 Task: Add Tints Of Nature 3N Natural Dark Brown to the cart.
Action: Mouse moved to (253, 124)
Screenshot: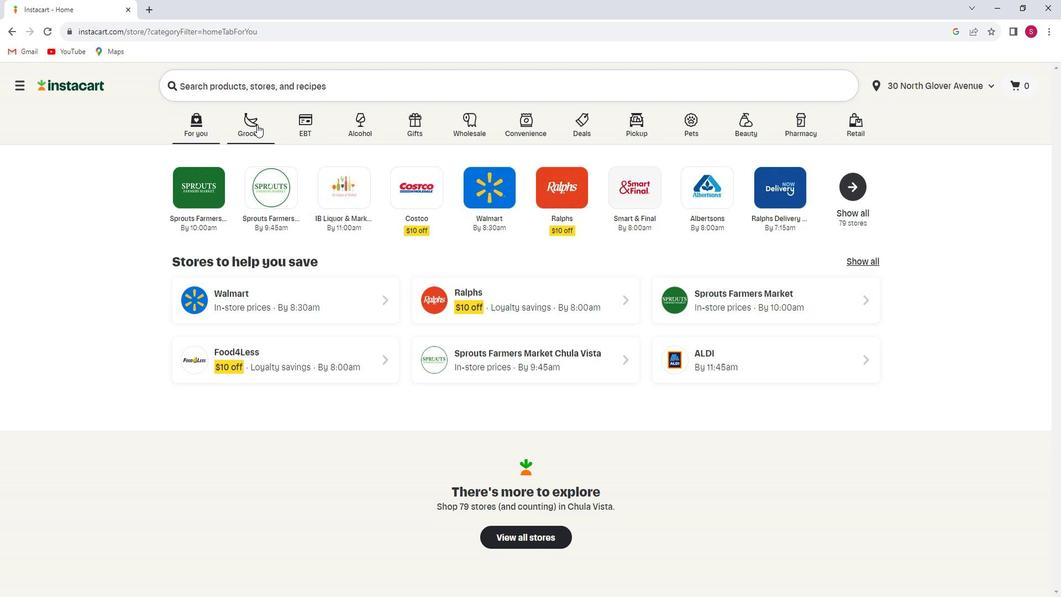 
Action: Mouse pressed left at (253, 124)
Screenshot: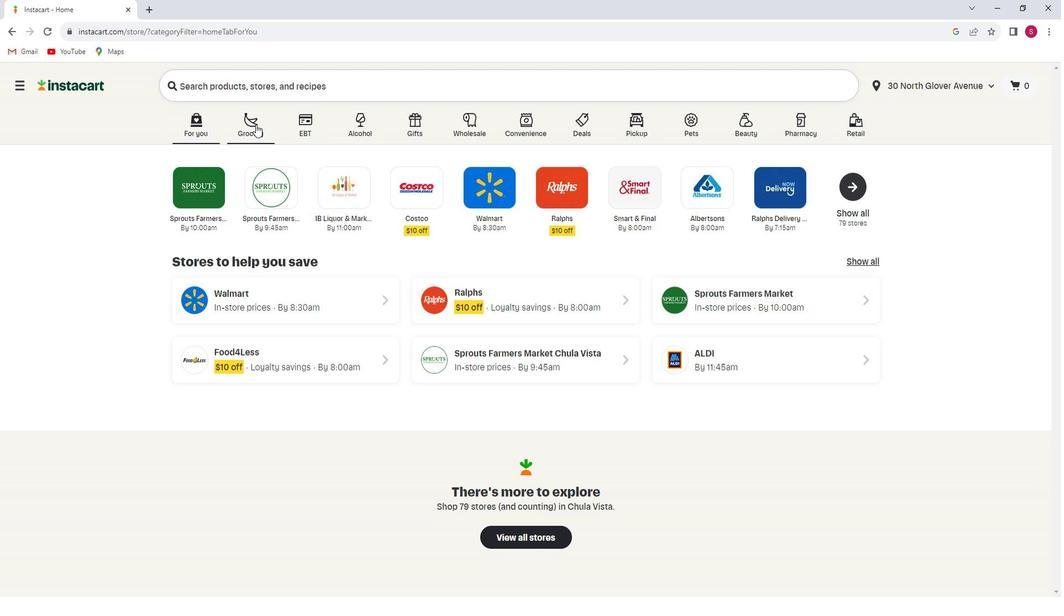 
Action: Mouse moved to (253, 339)
Screenshot: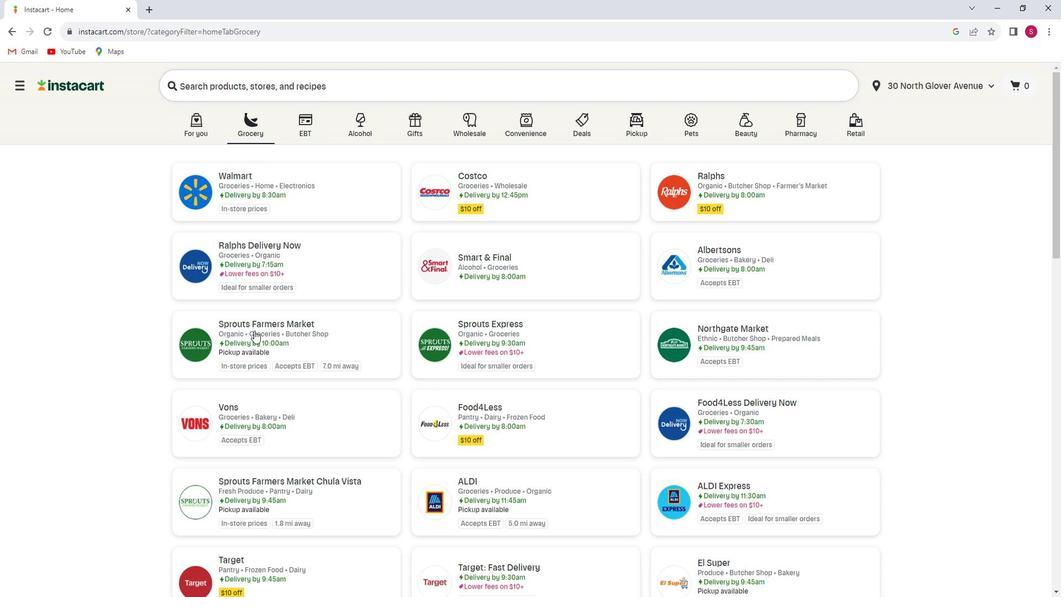 
Action: Mouse pressed left at (253, 339)
Screenshot: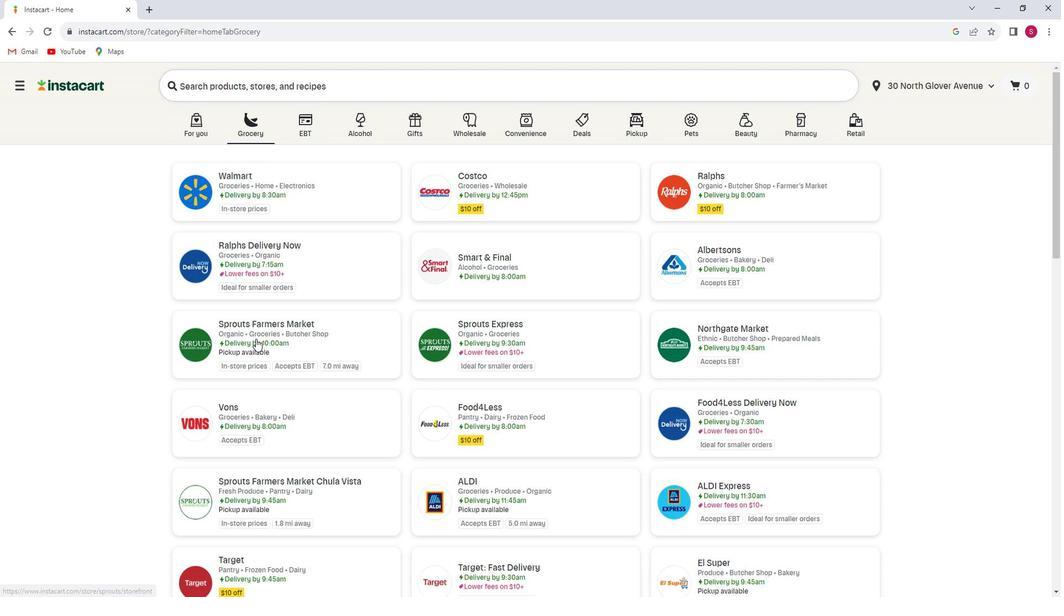 
Action: Mouse moved to (68, 411)
Screenshot: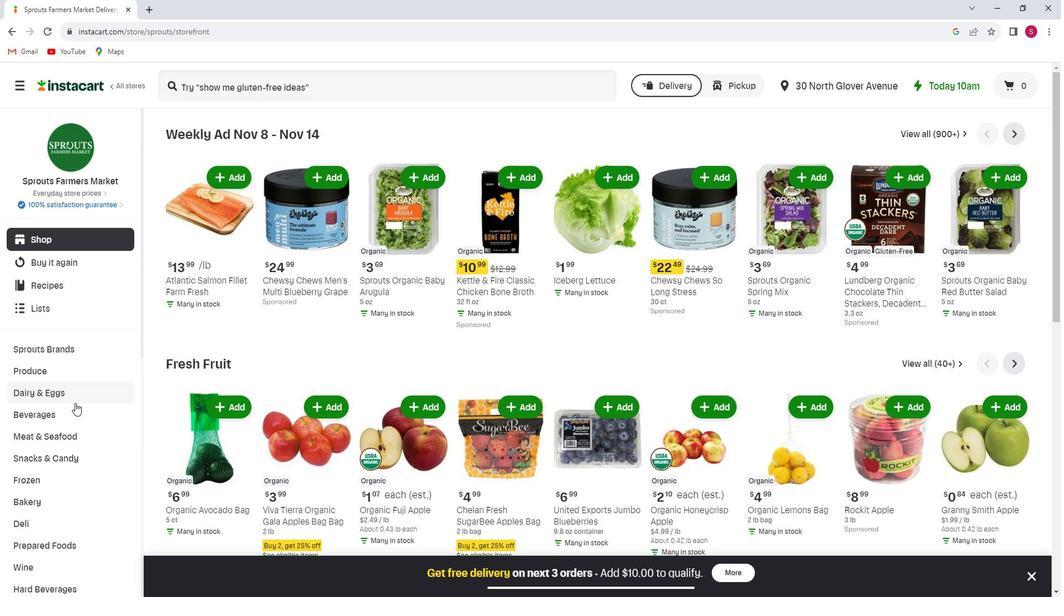 
Action: Mouse scrolled (68, 411) with delta (0, 0)
Screenshot: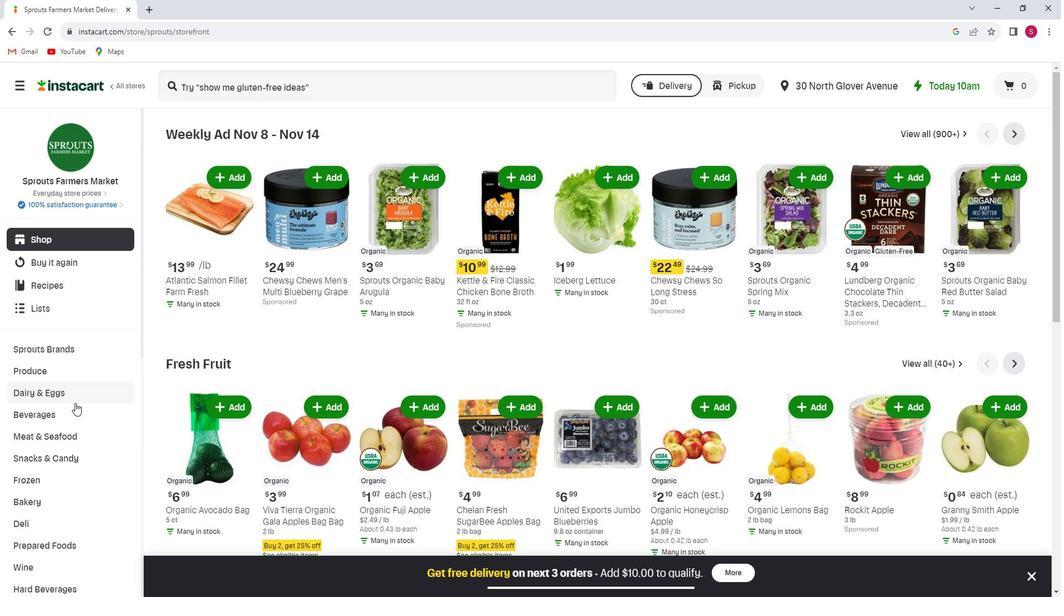 
Action: Mouse moved to (67, 414)
Screenshot: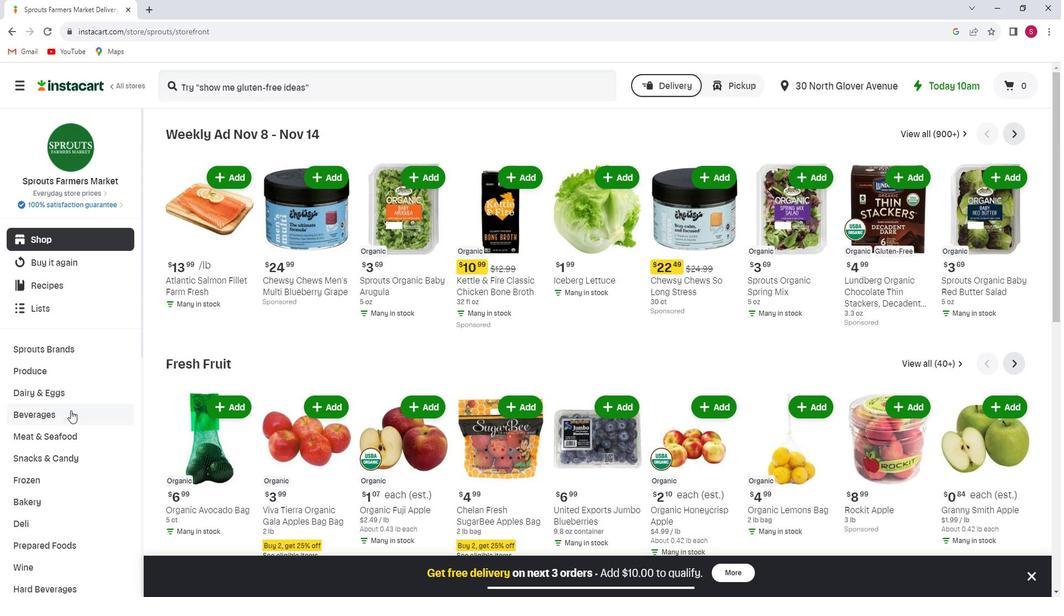 
Action: Mouse scrolled (67, 413) with delta (0, 0)
Screenshot: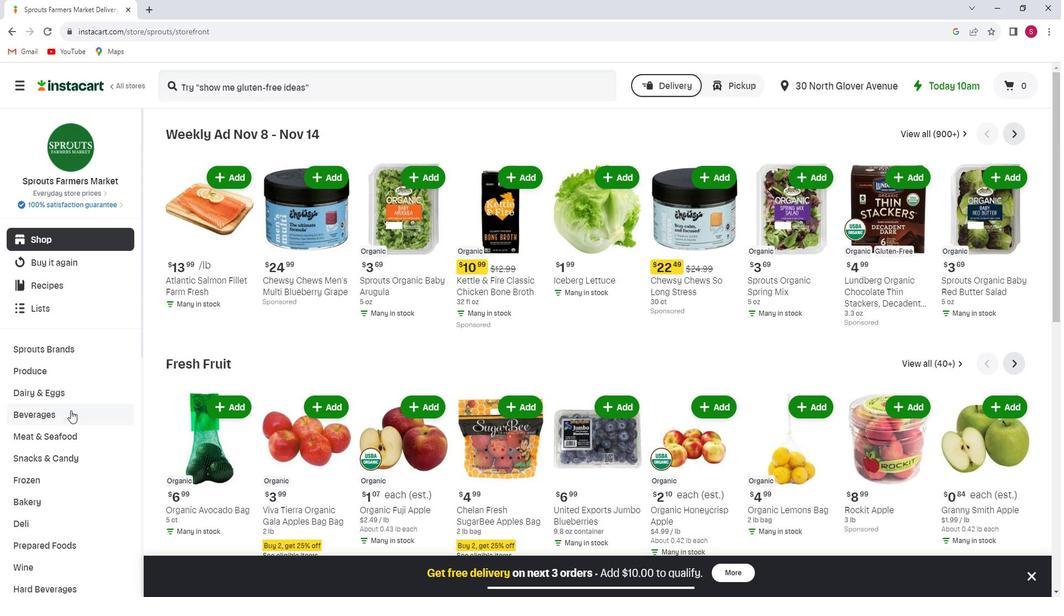 
Action: Mouse scrolled (67, 413) with delta (0, 0)
Screenshot: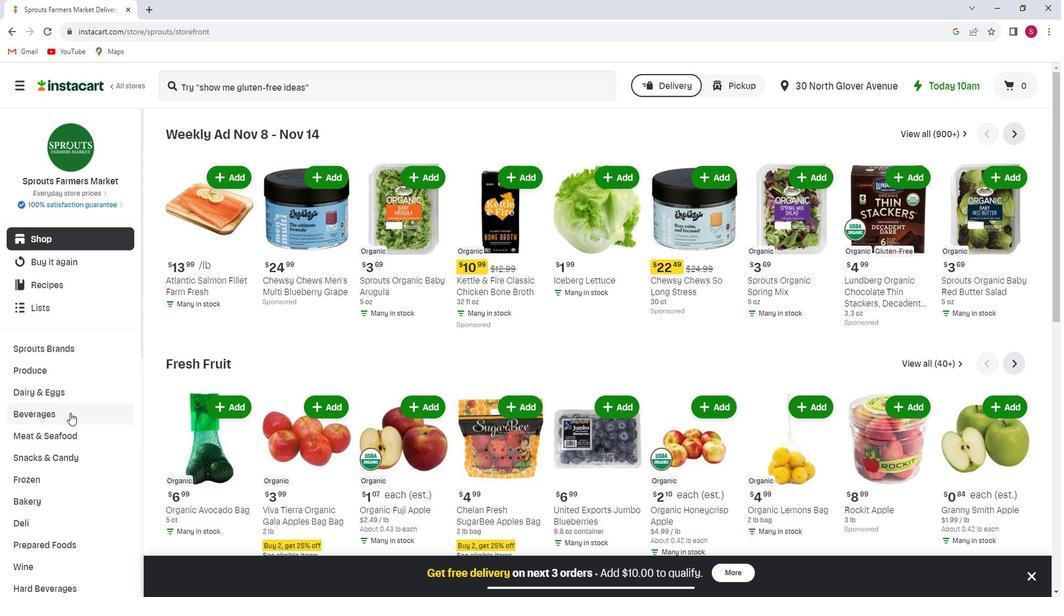 
Action: Mouse scrolled (67, 413) with delta (0, 0)
Screenshot: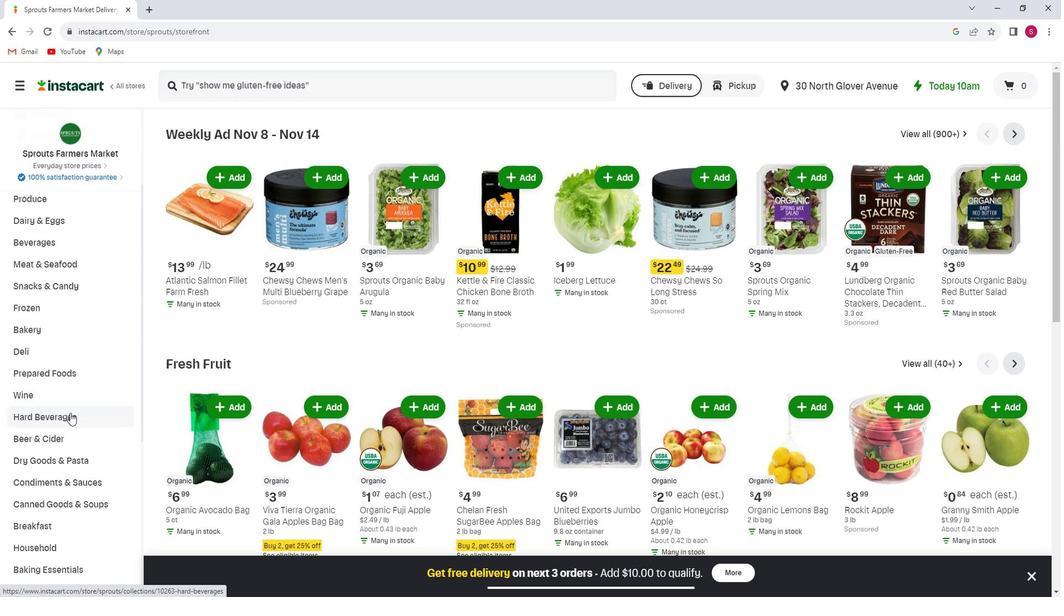
Action: Mouse scrolled (67, 413) with delta (0, 0)
Screenshot: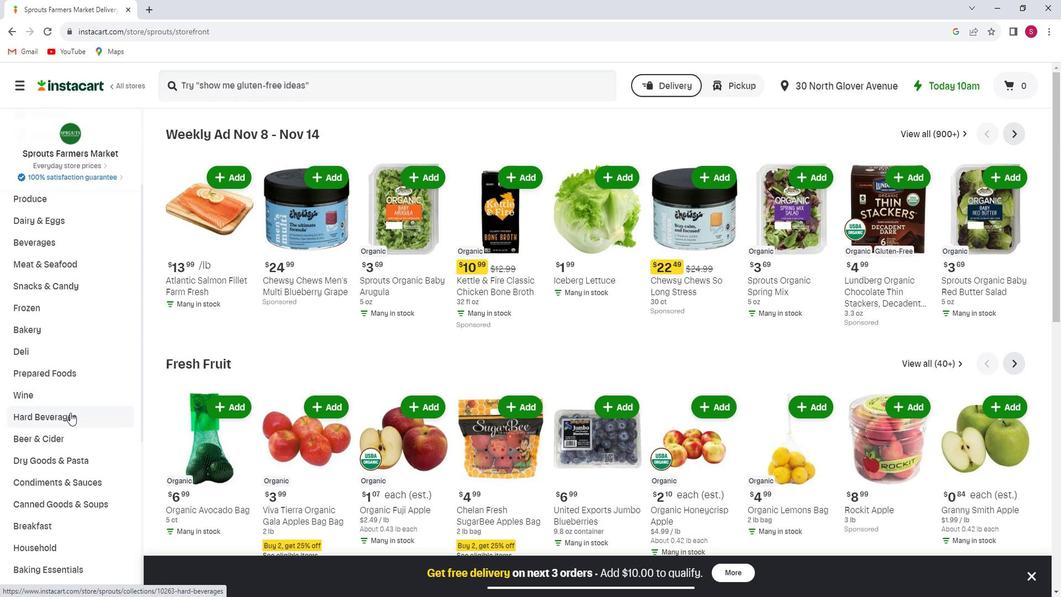 
Action: Mouse scrolled (67, 413) with delta (0, 0)
Screenshot: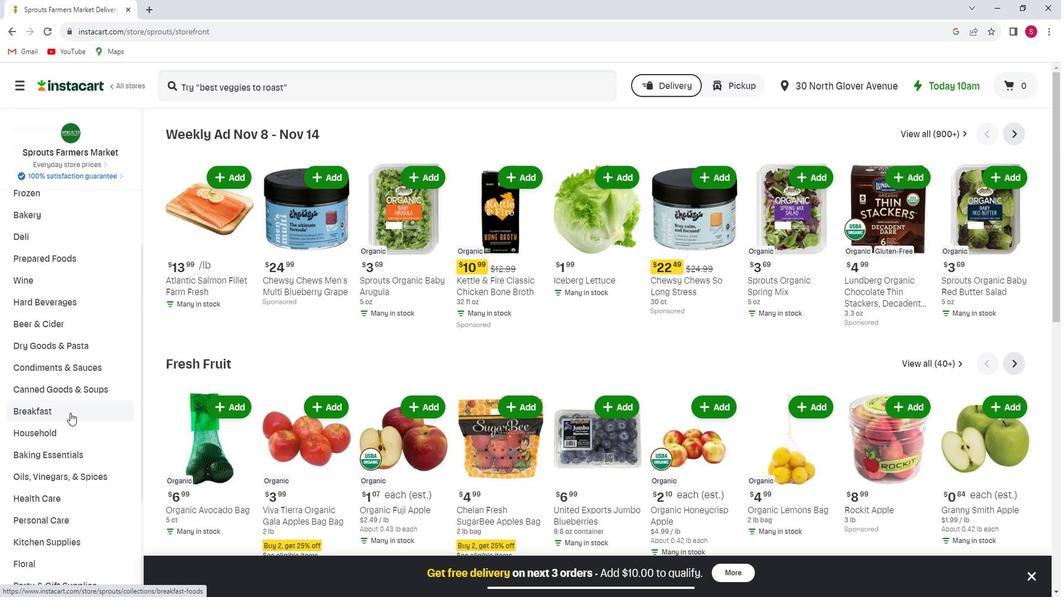 
Action: Mouse scrolled (67, 413) with delta (0, 0)
Screenshot: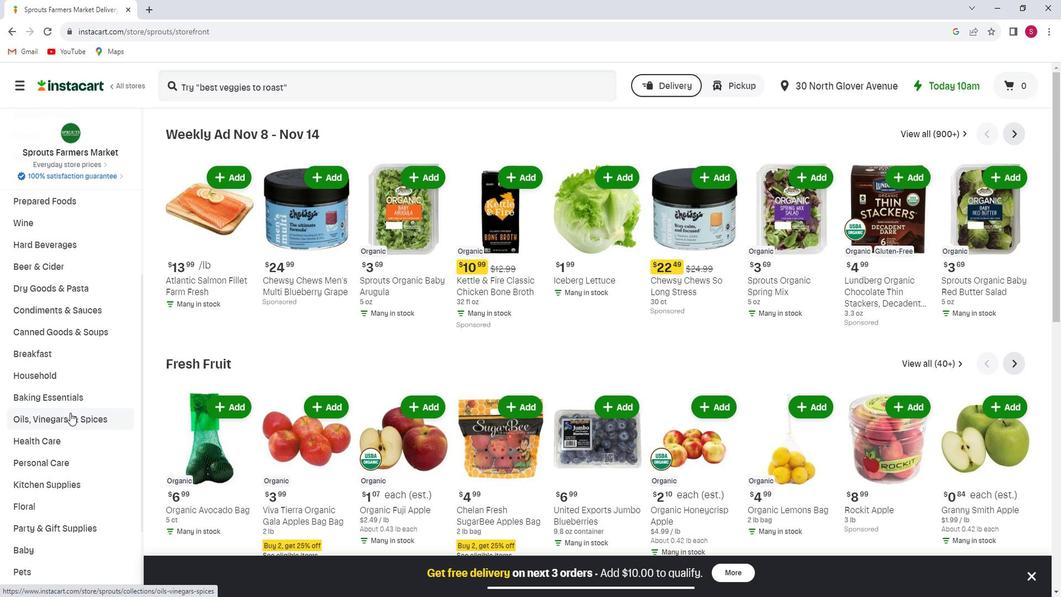 
Action: Mouse moved to (67, 413)
Screenshot: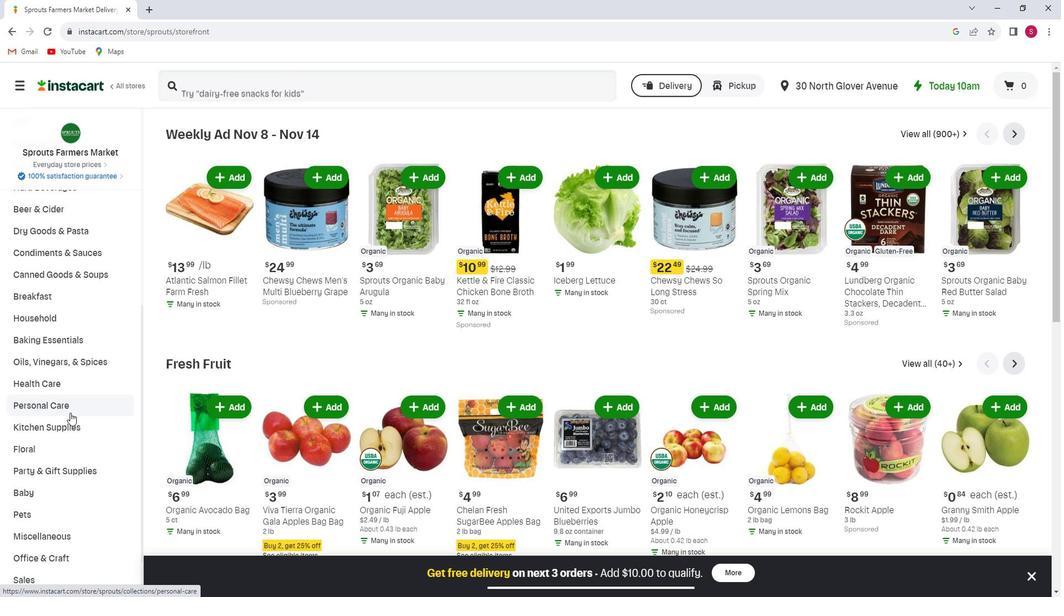 
Action: Mouse pressed left at (67, 413)
Screenshot: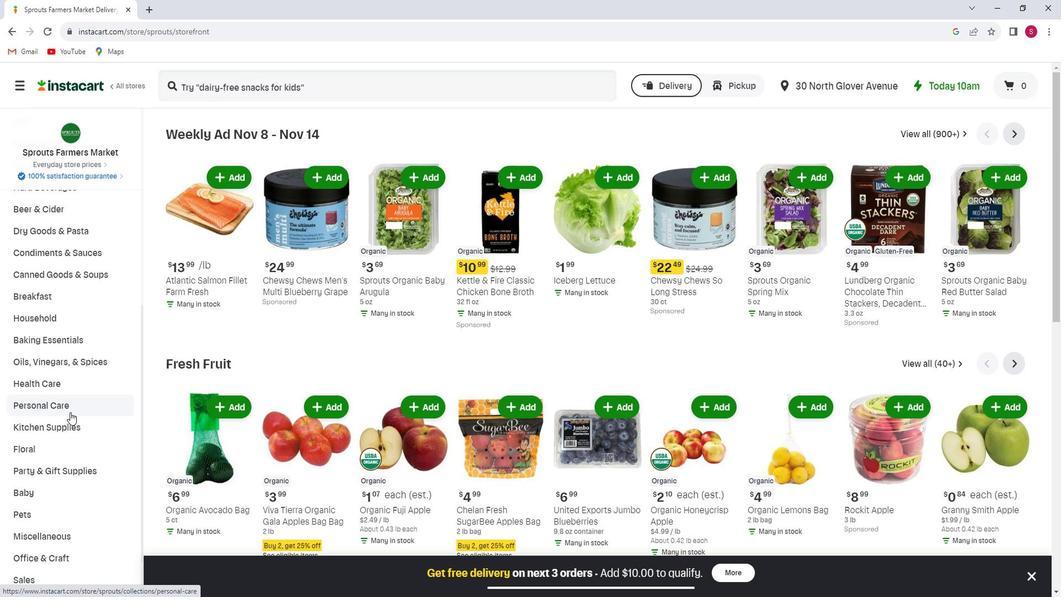 
Action: Mouse moved to (717, 160)
Screenshot: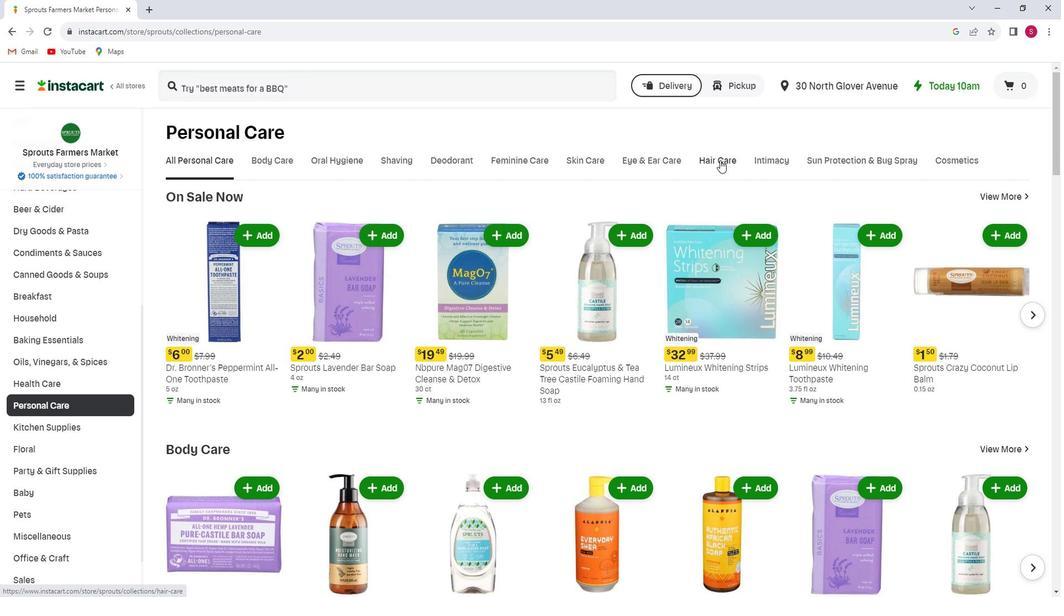 
Action: Mouse pressed left at (717, 160)
Screenshot: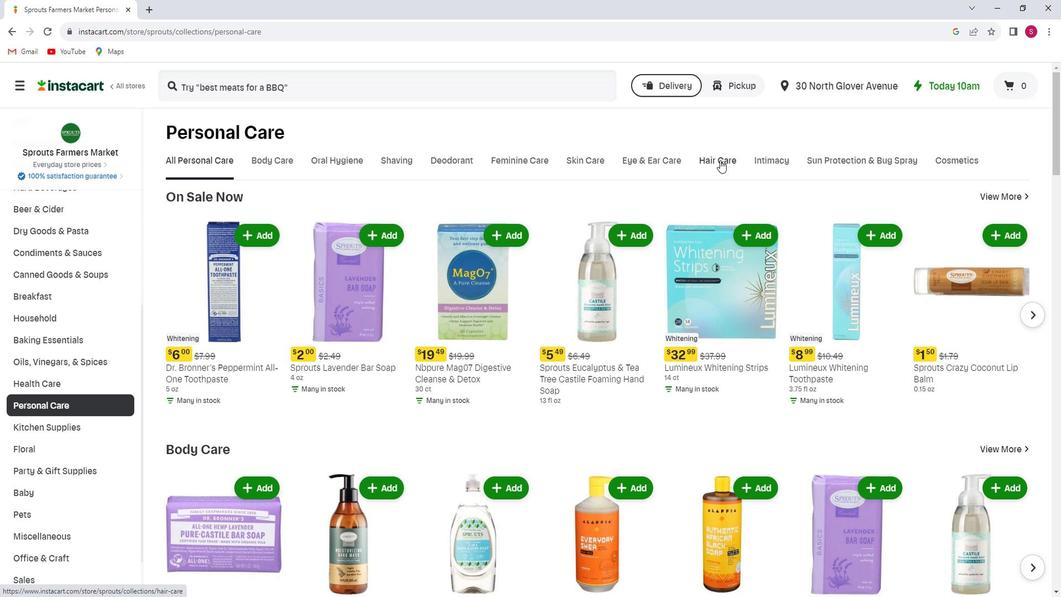 
Action: Mouse moved to (546, 211)
Screenshot: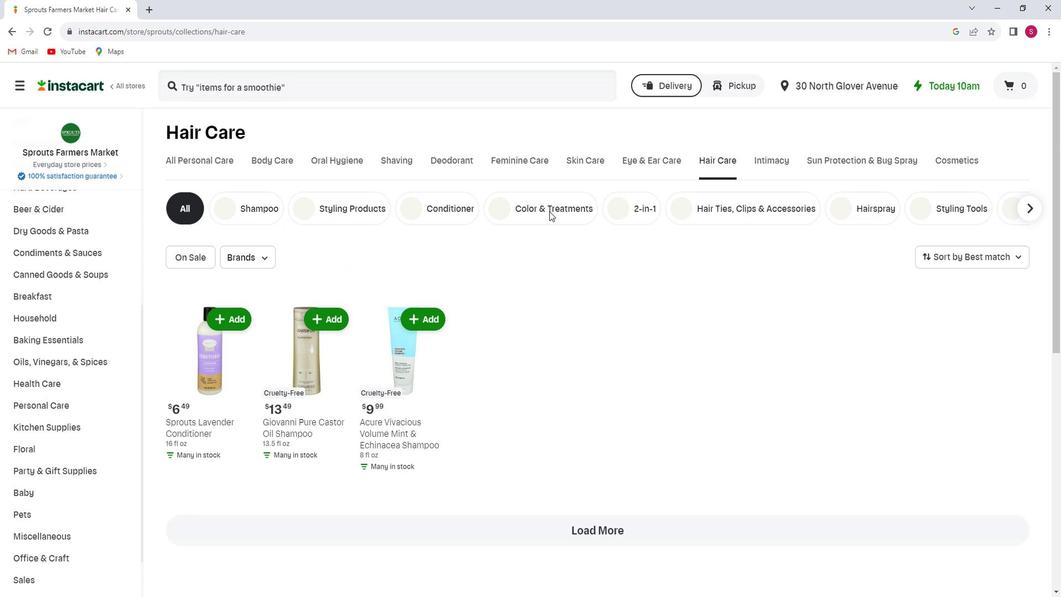 
Action: Mouse pressed left at (546, 211)
Screenshot: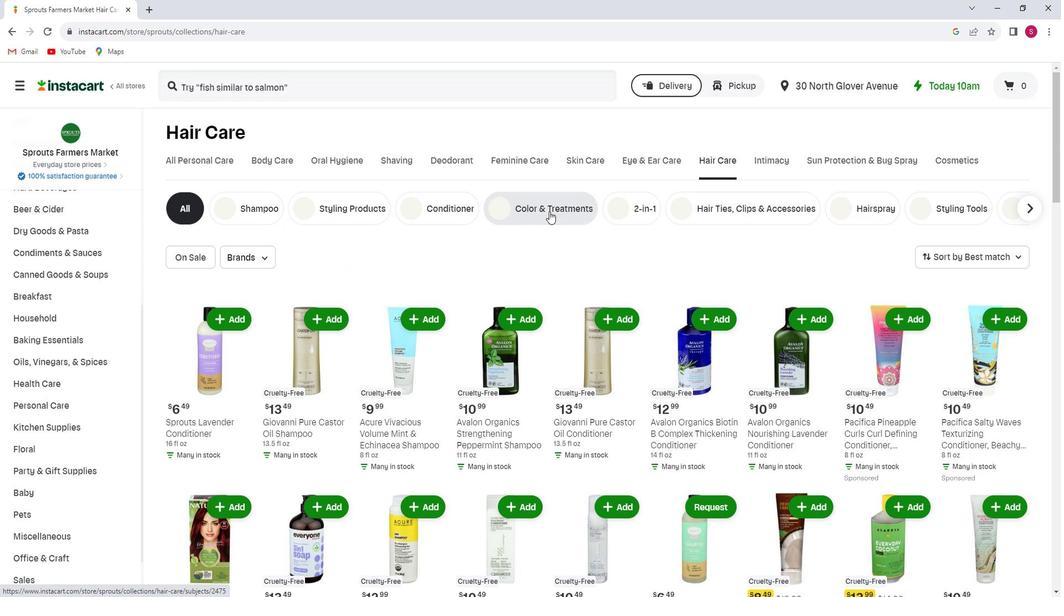 
Action: Mouse moved to (349, 86)
Screenshot: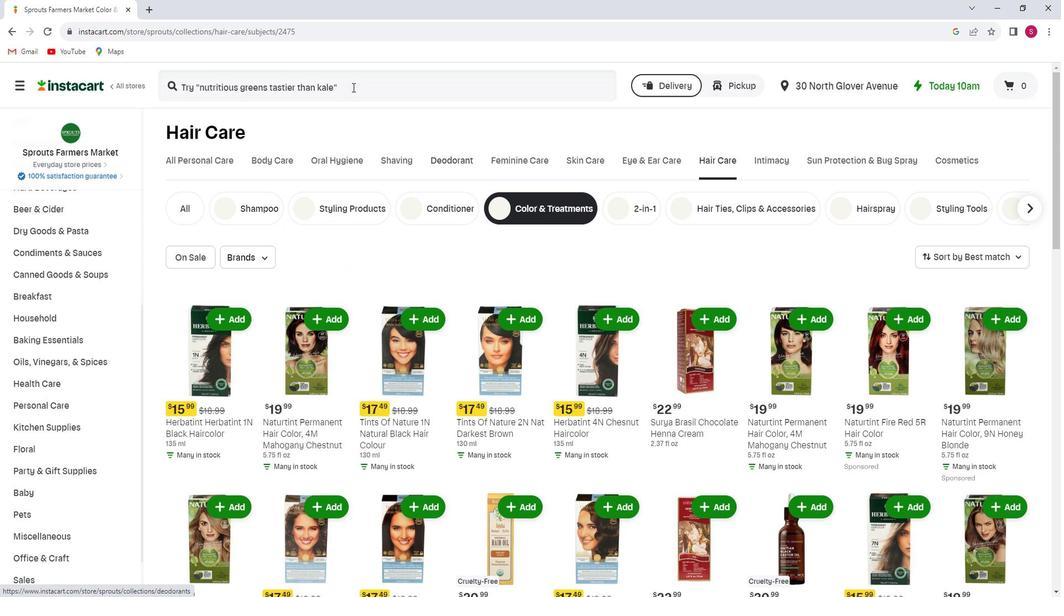 
Action: Mouse pressed left at (349, 86)
Screenshot: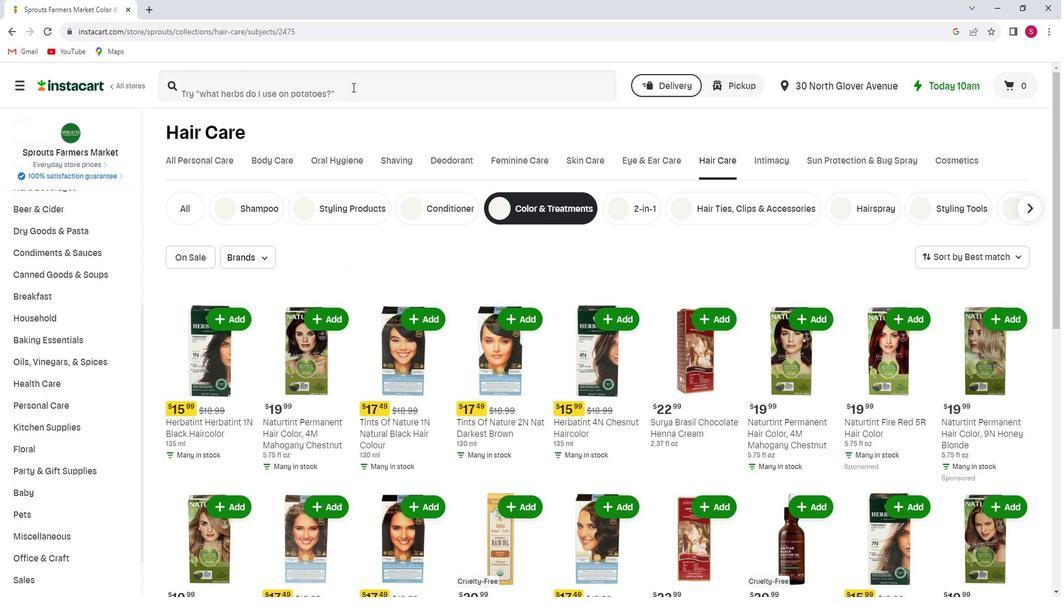 
Action: Key pressed <Key.shift>Tints<Key.space><Key.shift_r>Of<Key.space><Key.shift_r>Nature<Key.space>3<Key.shift_r>N<Key.space><Key.shift><Key.shift><Key.shift><Key.shift><Key.shift><Key.shift><Key.shift>Natural<Key.space><Key.shift><Key.shift><Key.shift><Key.shift><Key.shift>Dark<Key.space><Key.shift_r><Key.shift_r><Key.shift_r><Key.shift_r><Key.shift_r><Key.shift_r><Key.shift_r><Key.shift_r><Key.shift_r><Key.shift_r><Key.shift_r><Key.shift_r><Key.shift_r><Key.shift_r><Key.shift_r>Broe<Key.backspace>wn<Key.enter>
Screenshot: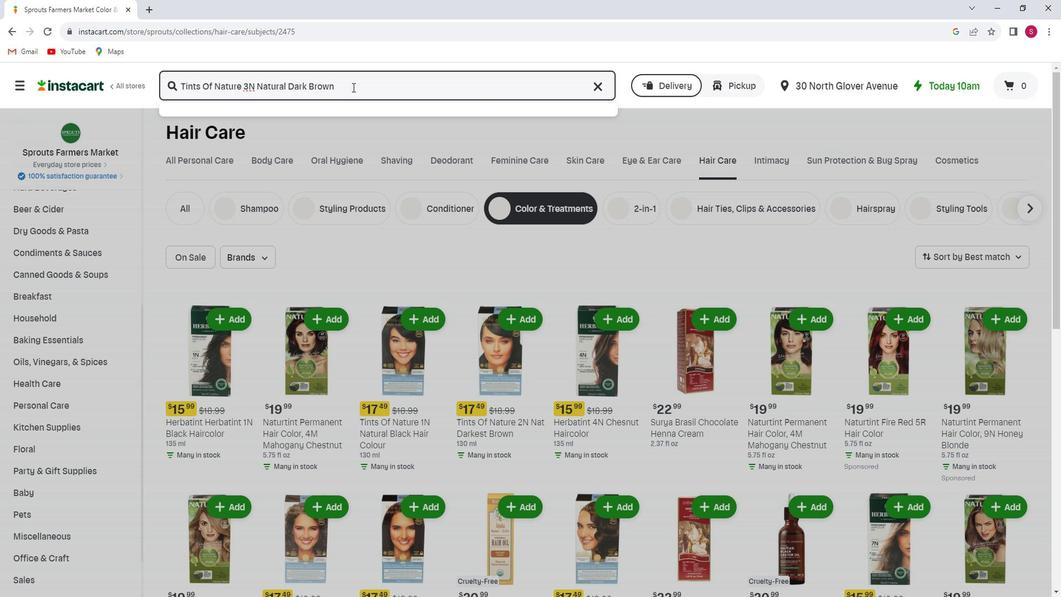 
Action: Mouse moved to (331, 190)
Screenshot: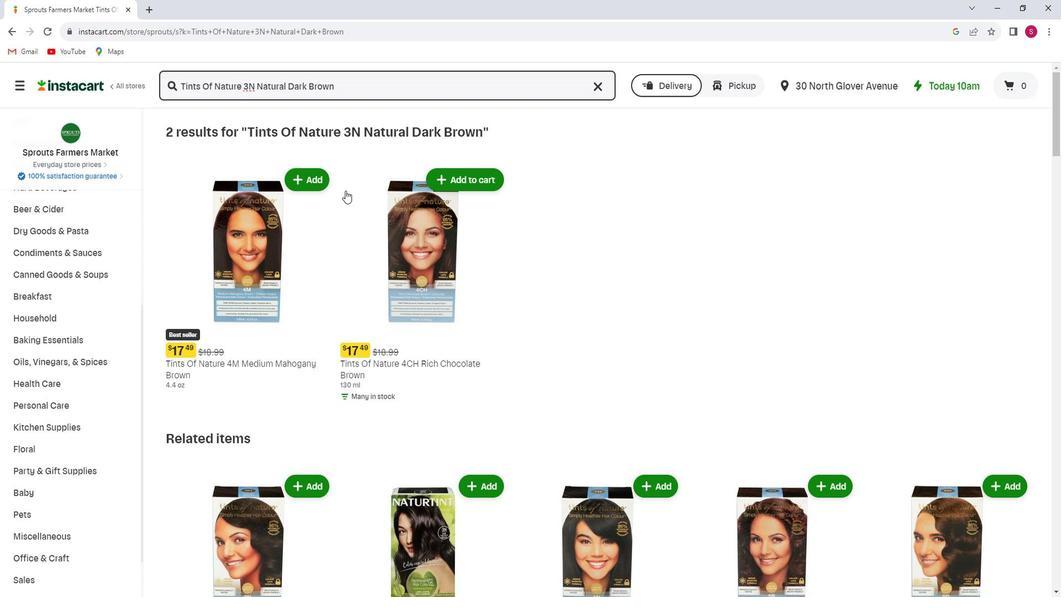 
Action: Mouse scrolled (331, 189) with delta (0, 0)
Screenshot: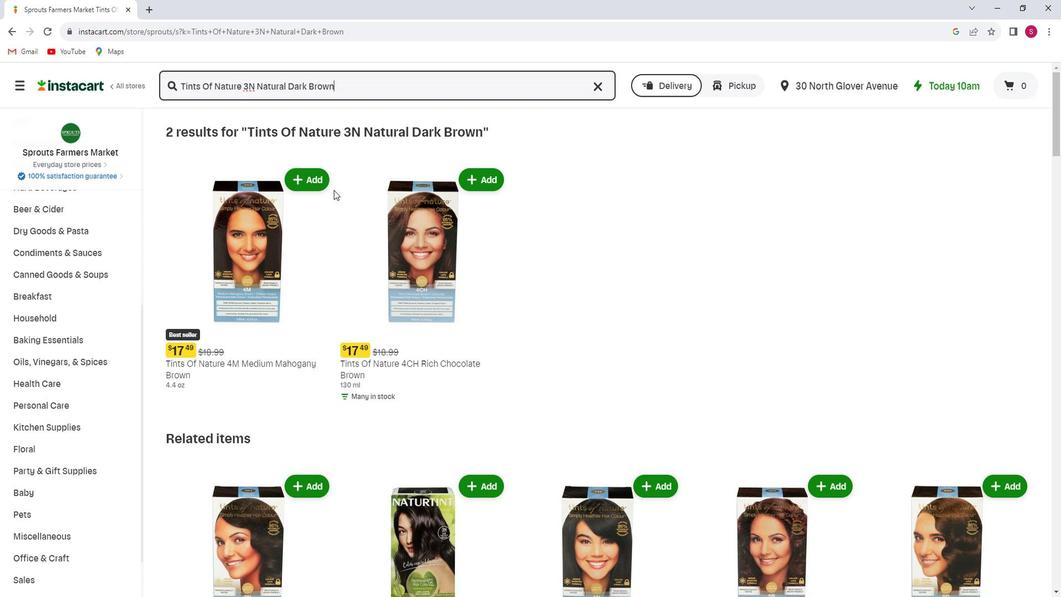 
Action: Mouse scrolled (331, 189) with delta (0, 0)
Screenshot: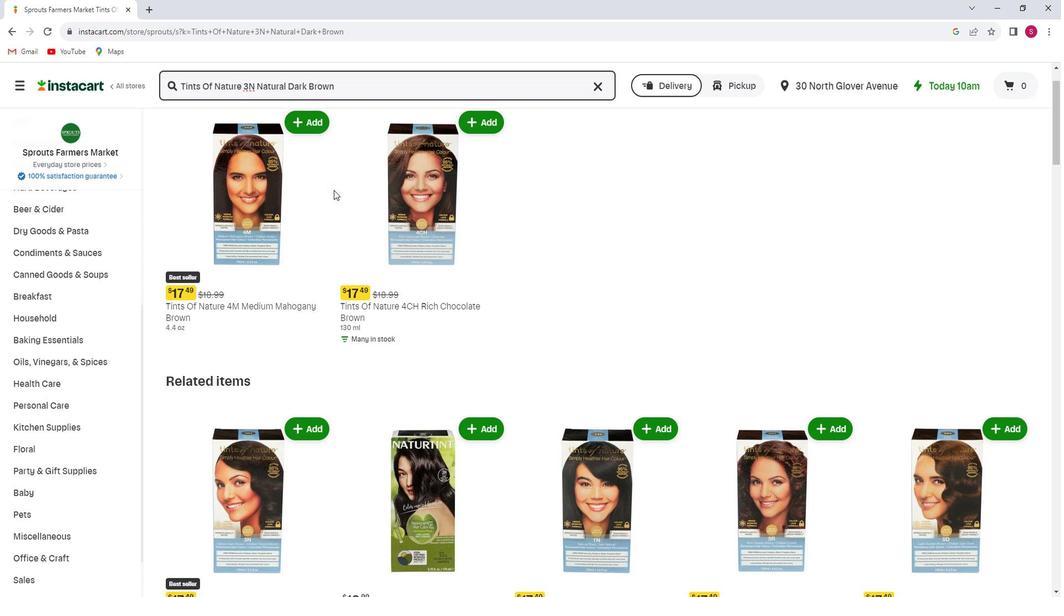 
Action: Mouse scrolled (331, 189) with delta (0, 0)
Screenshot: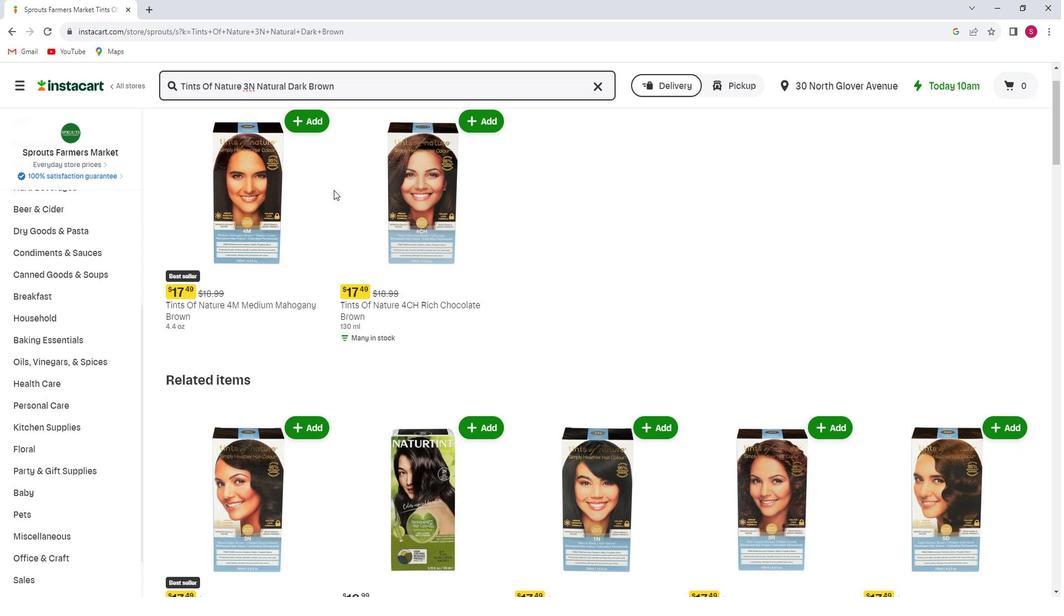 
Action: Mouse scrolled (331, 189) with delta (0, 0)
Screenshot: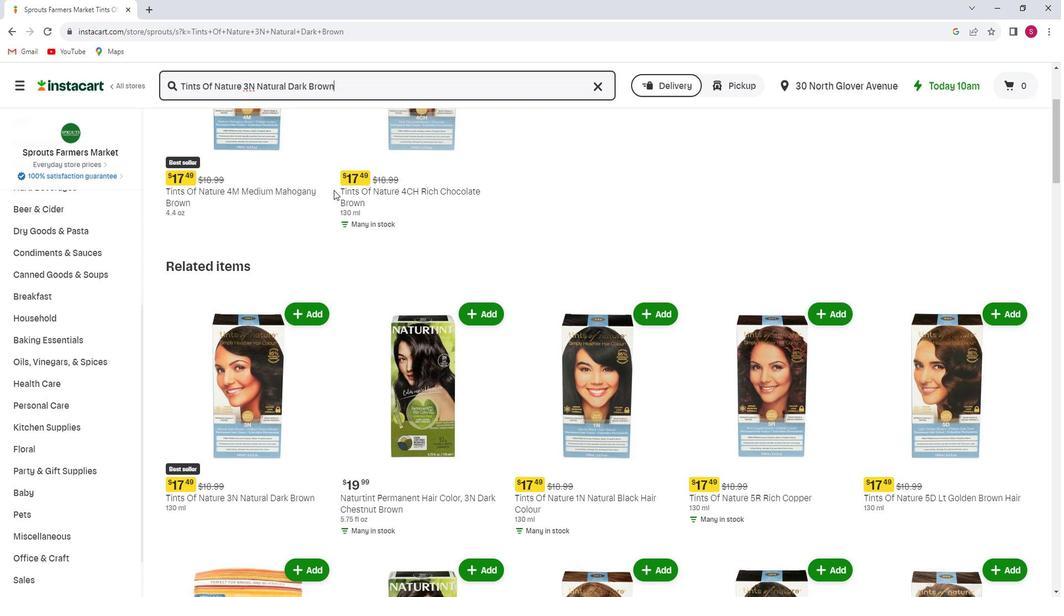 
Action: Mouse moved to (306, 252)
Screenshot: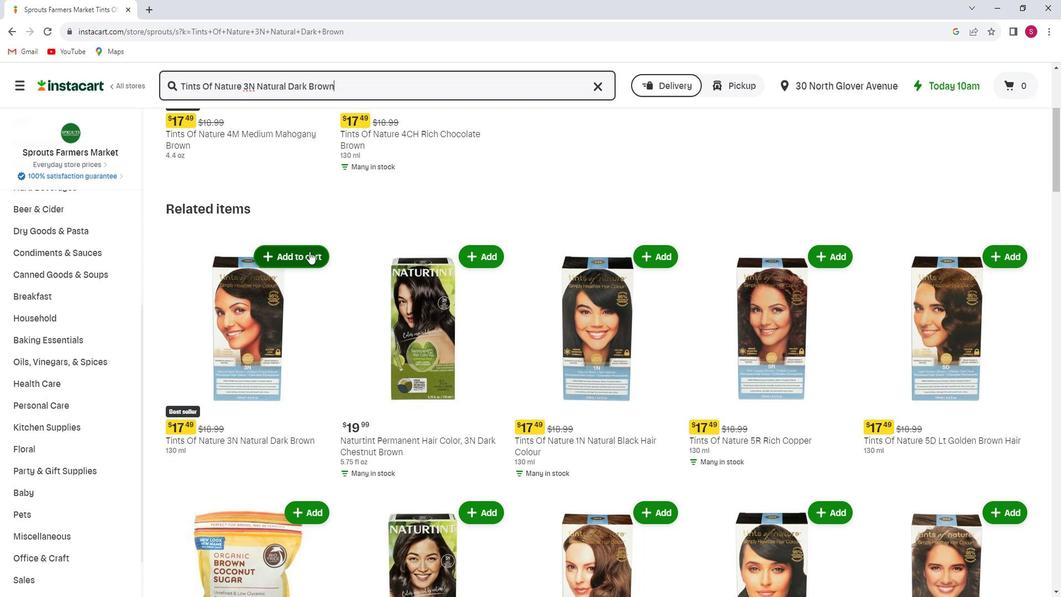 
Action: Mouse pressed left at (306, 252)
Screenshot: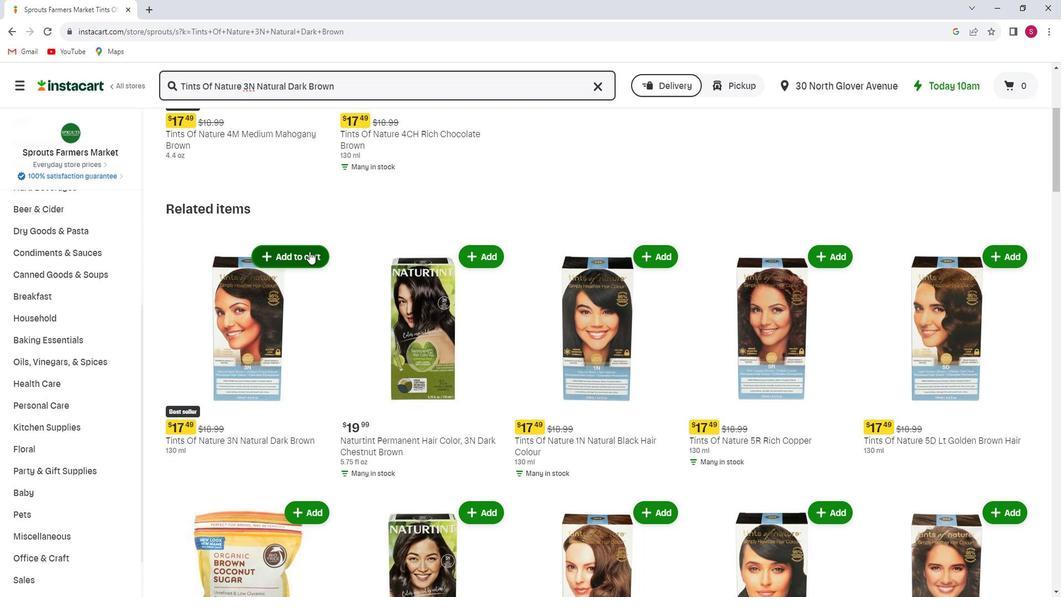 
Action: Mouse moved to (322, 320)
Screenshot: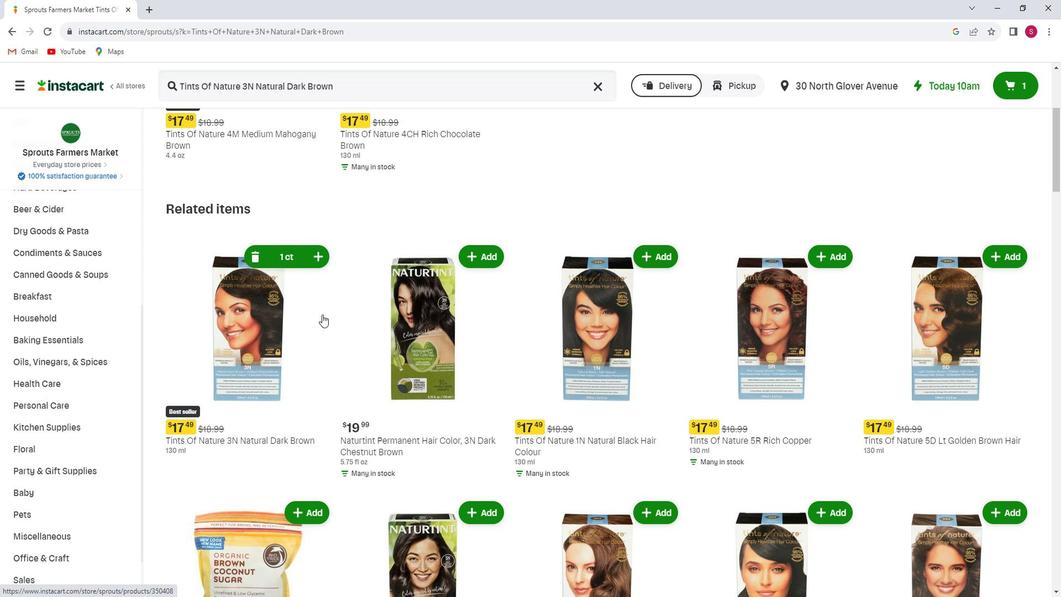 
